 Task: Create a rule when a start date not in next week.
Action: Mouse pressed left at (742, 215)
Screenshot: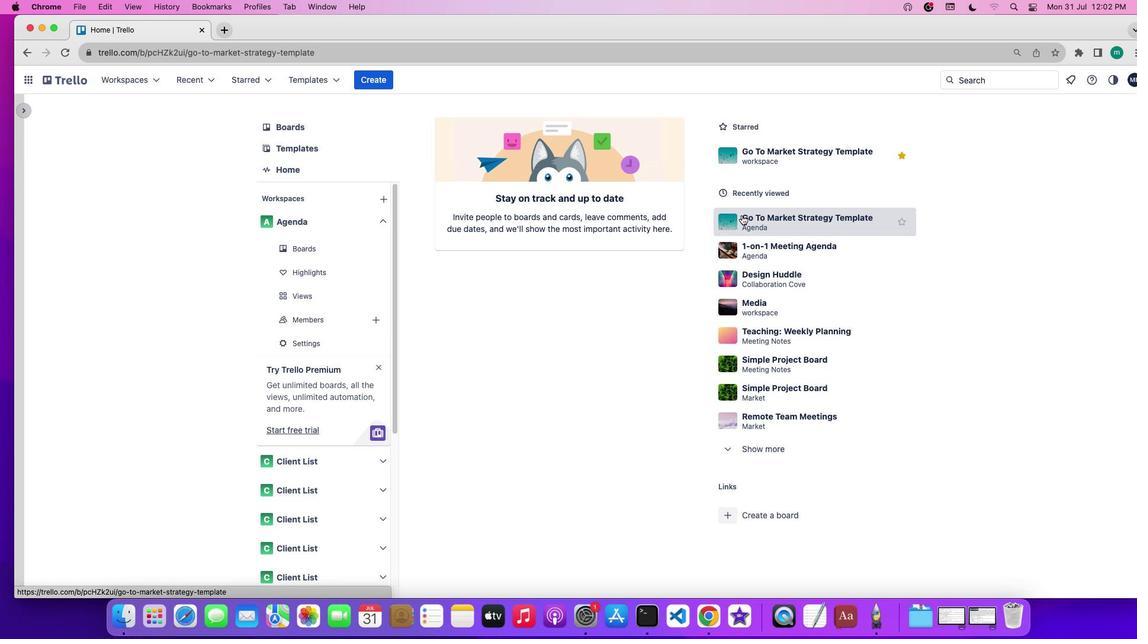 
Action: Mouse moved to (1004, 255)
Screenshot: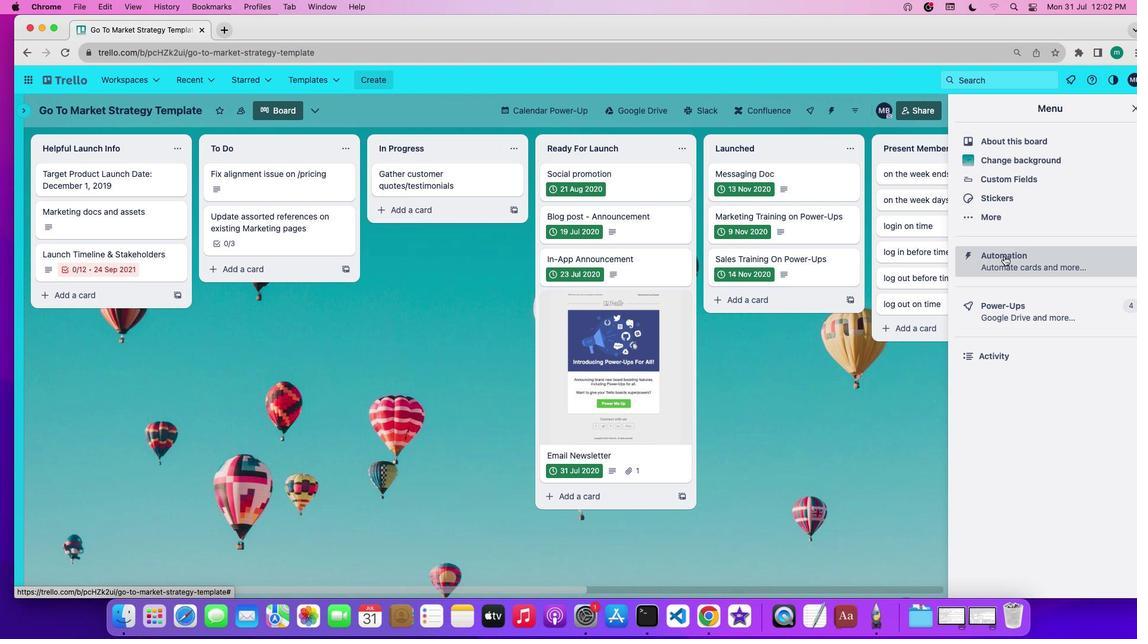 
Action: Mouse pressed left at (1004, 255)
Screenshot: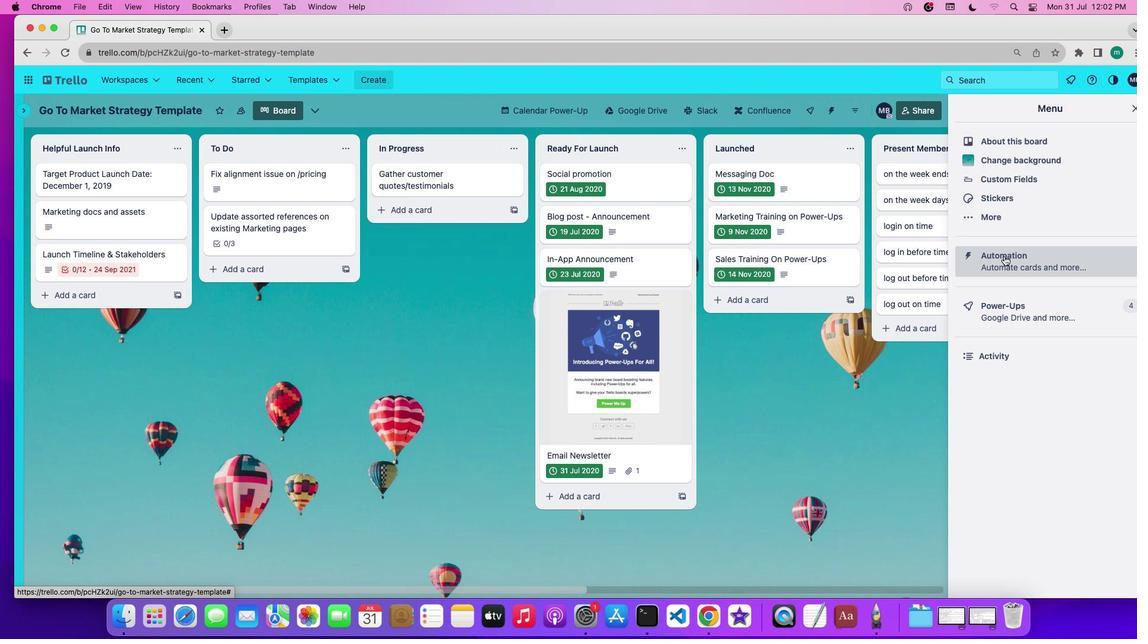 
Action: Mouse moved to (83, 222)
Screenshot: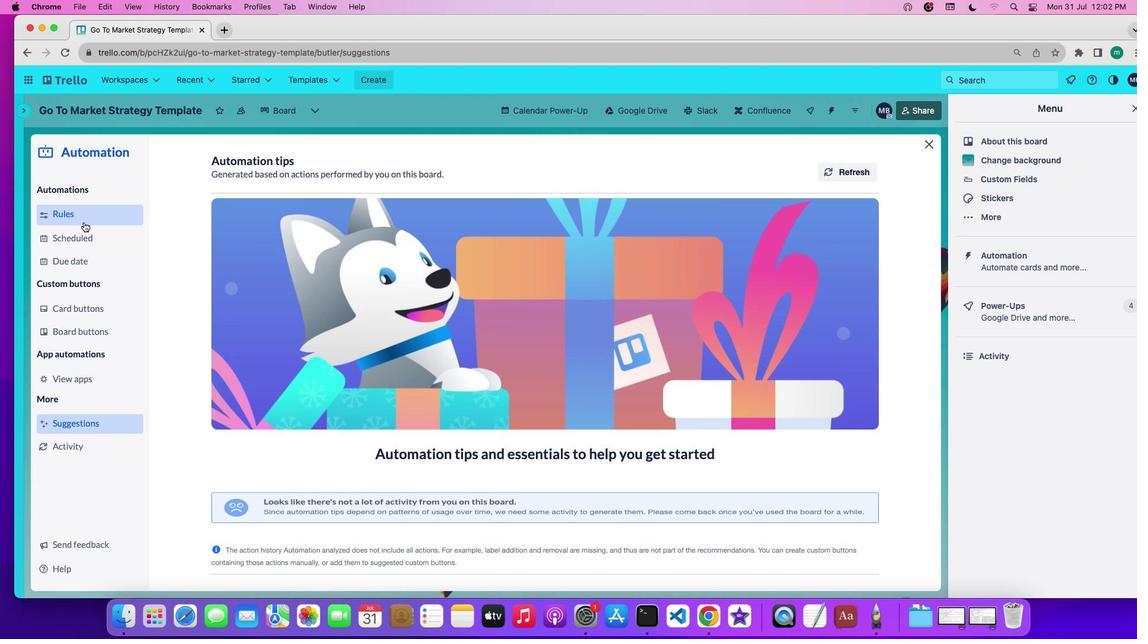 
Action: Mouse pressed left at (83, 222)
Screenshot: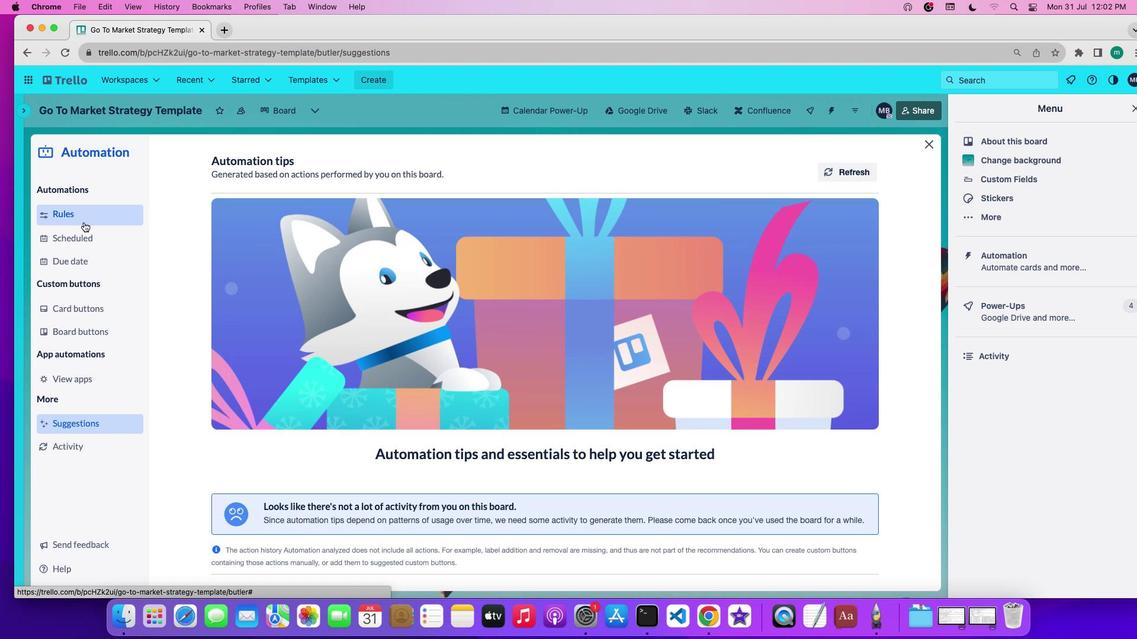 
Action: Mouse moved to (293, 433)
Screenshot: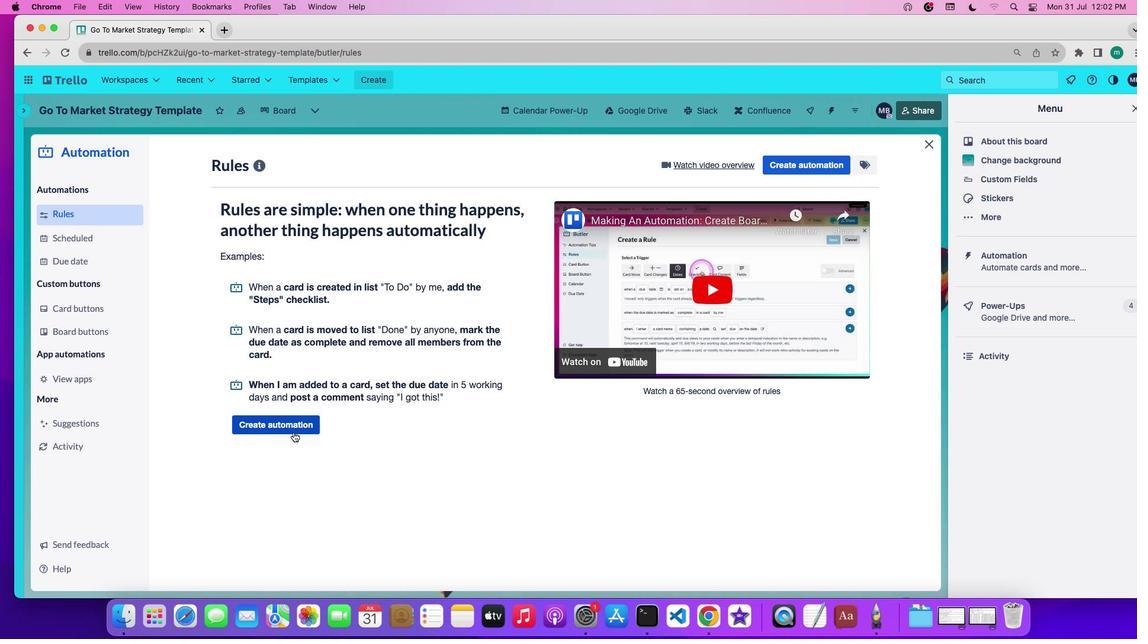
Action: Mouse pressed left at (293, 433)
Screenshot: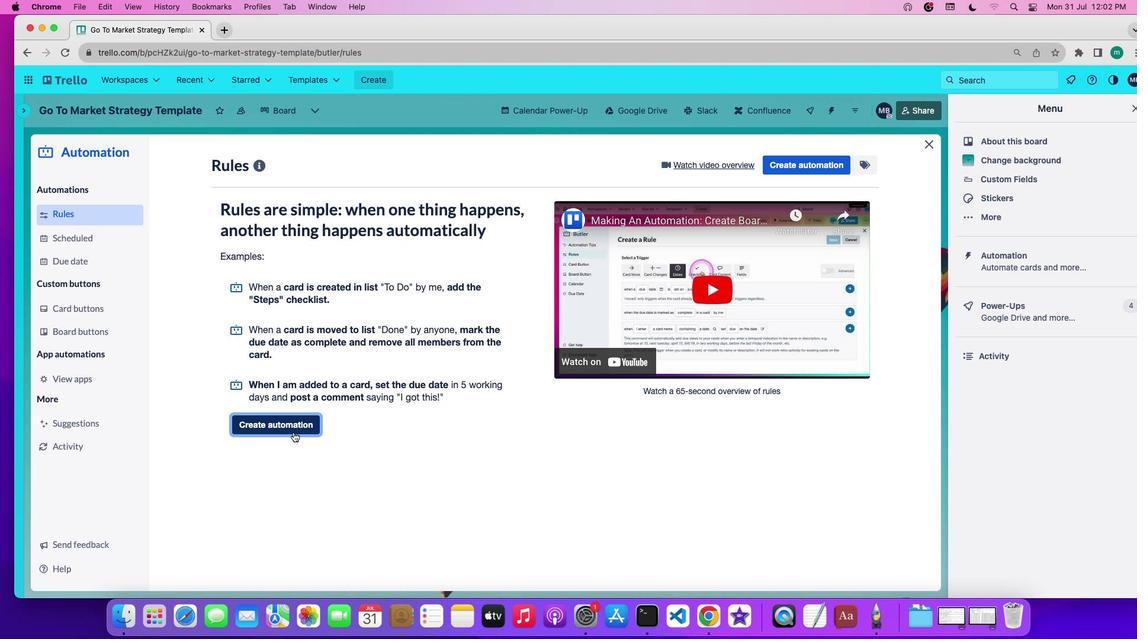 
Action: Mouse moved to (531, 277)
Screenshot: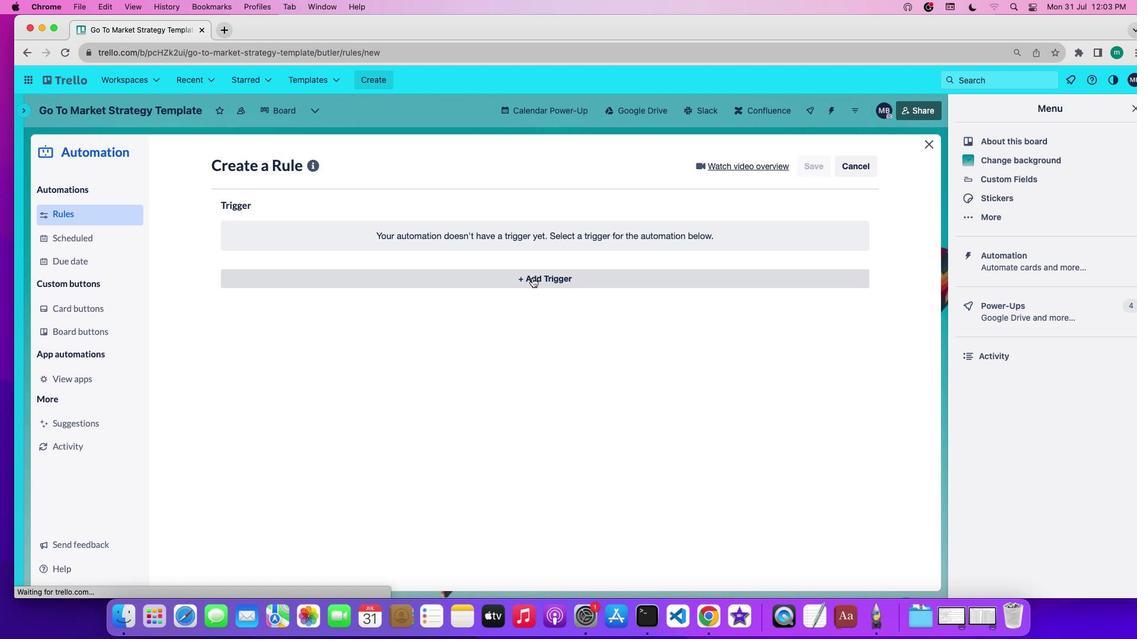 
Action: Mouse pressed left at (531, 277)
Screenshot: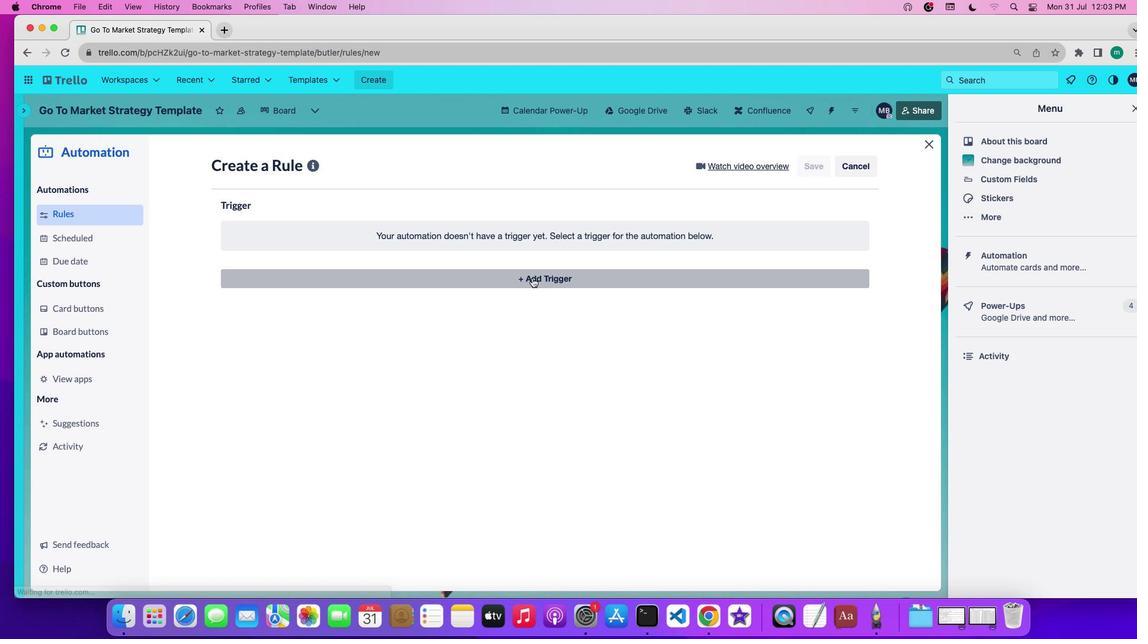 
Action: Mouse moved to (361, 324)
Screenshot: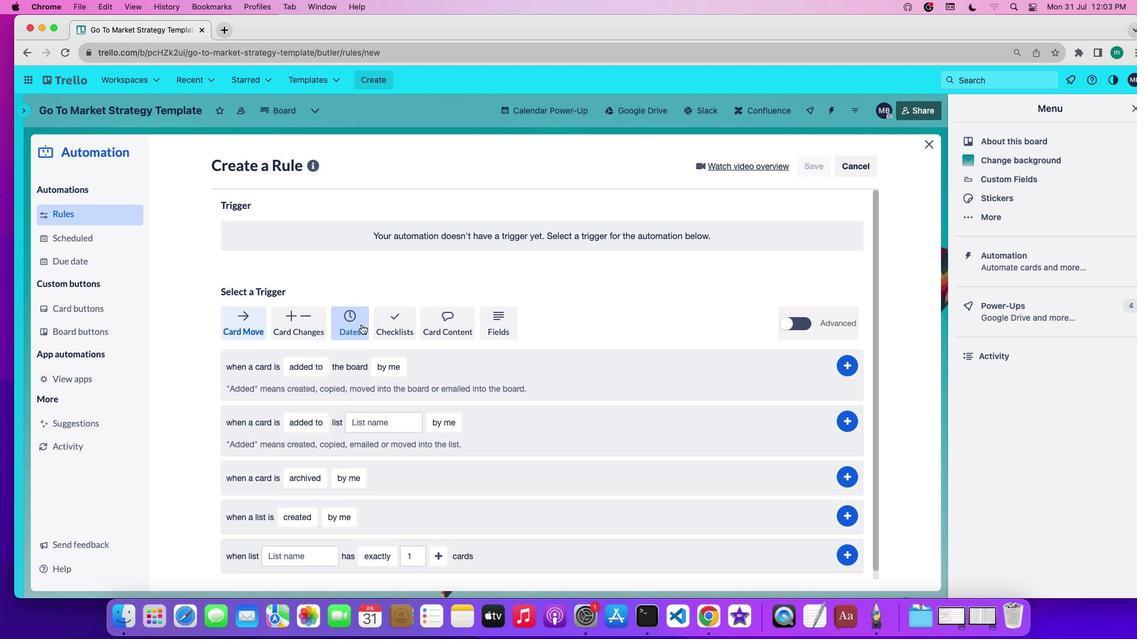 
Action: Mouse pressed left at (361, 324)
Screenshot: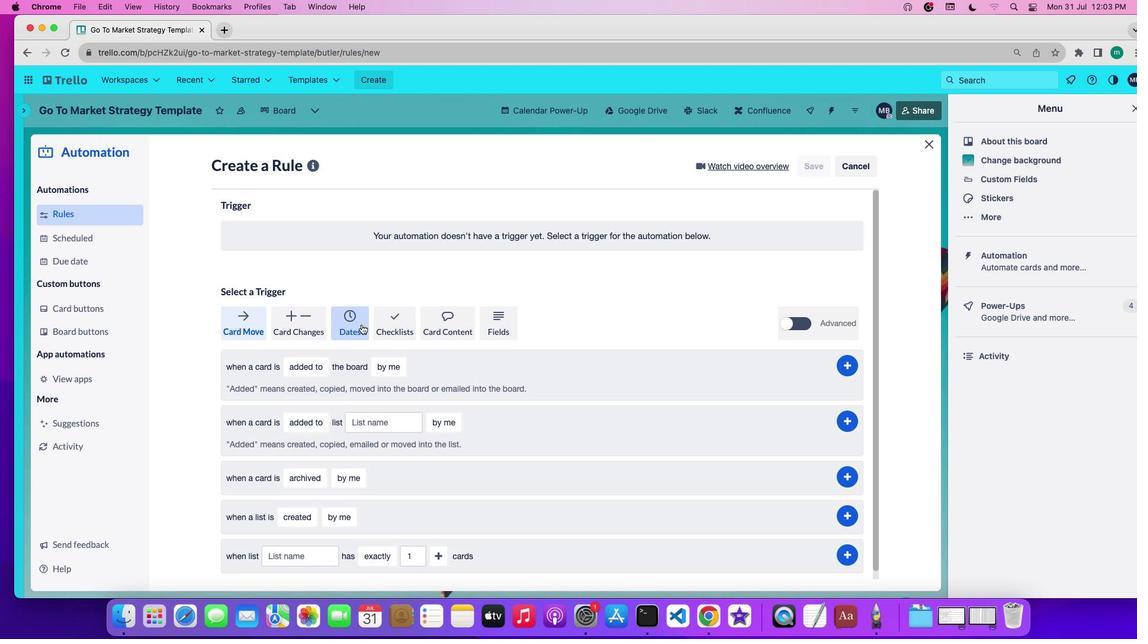 
Action: Mouse moved to (279, 412)
Screenshot: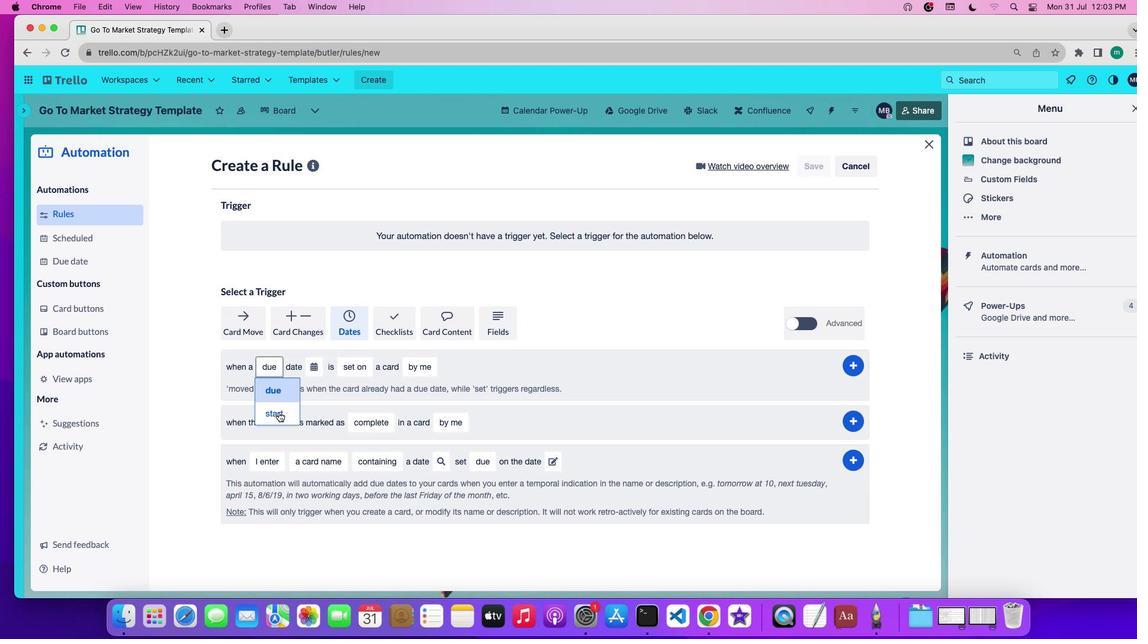 
Action: Mouse pressed left at (279, 412)
Screenshot: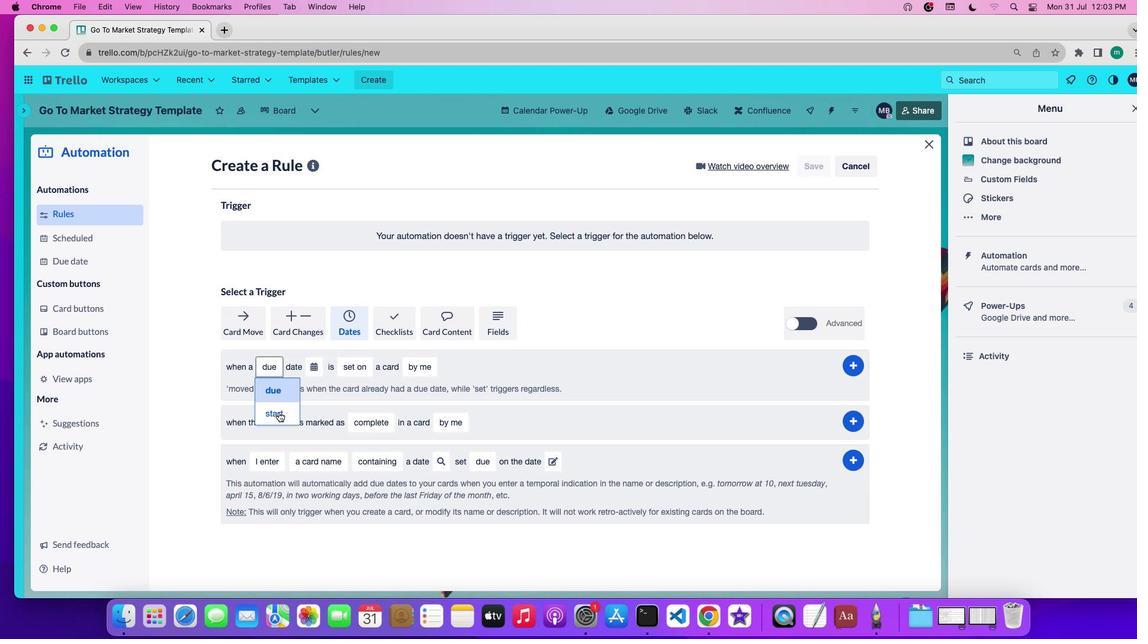 
Action: Mouse moved to (314, 373)
Screenshot: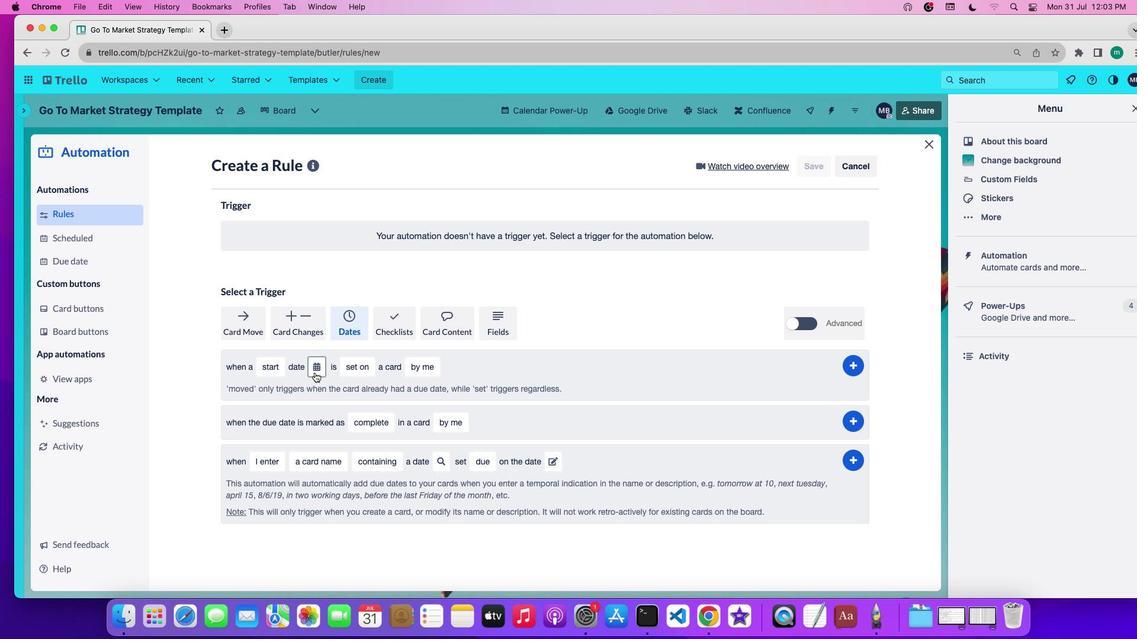 
Action: Mouse pressed left at (314, 373)
Screenshot: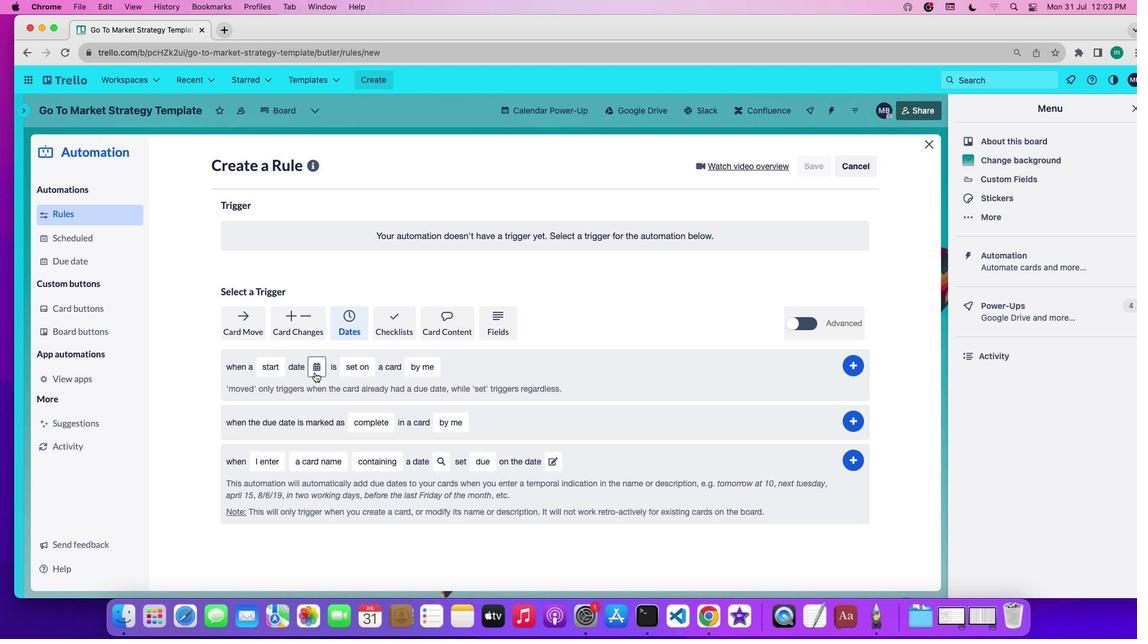 
Action: Mouse moved to (330, 408)
Screenshot: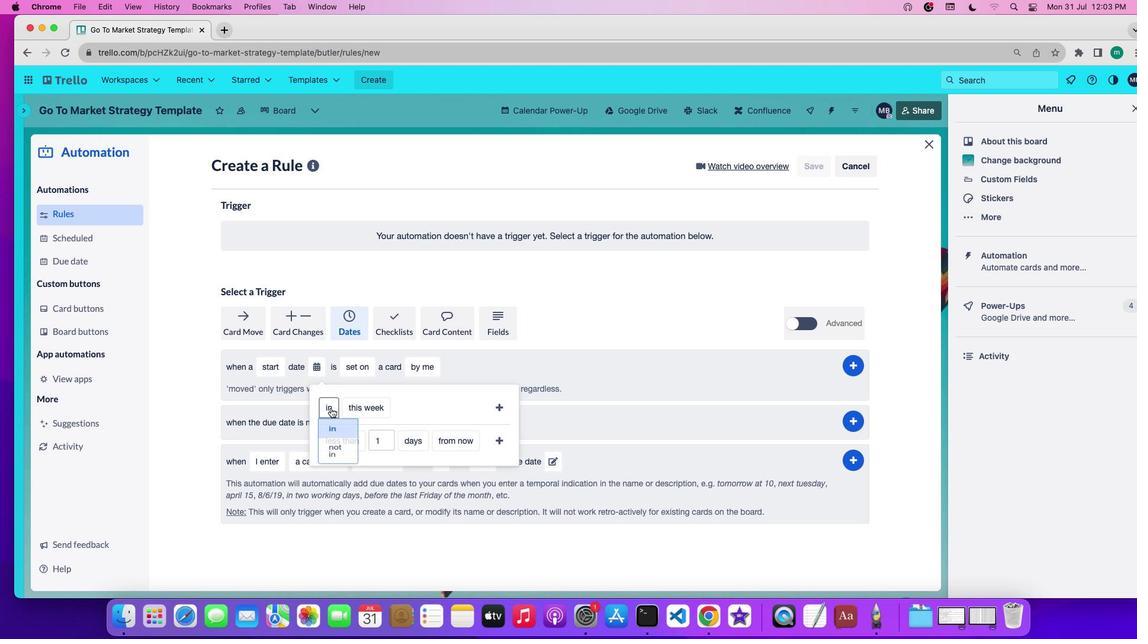 
Action: Mouse pressed left at (330, 408)
Screenshot: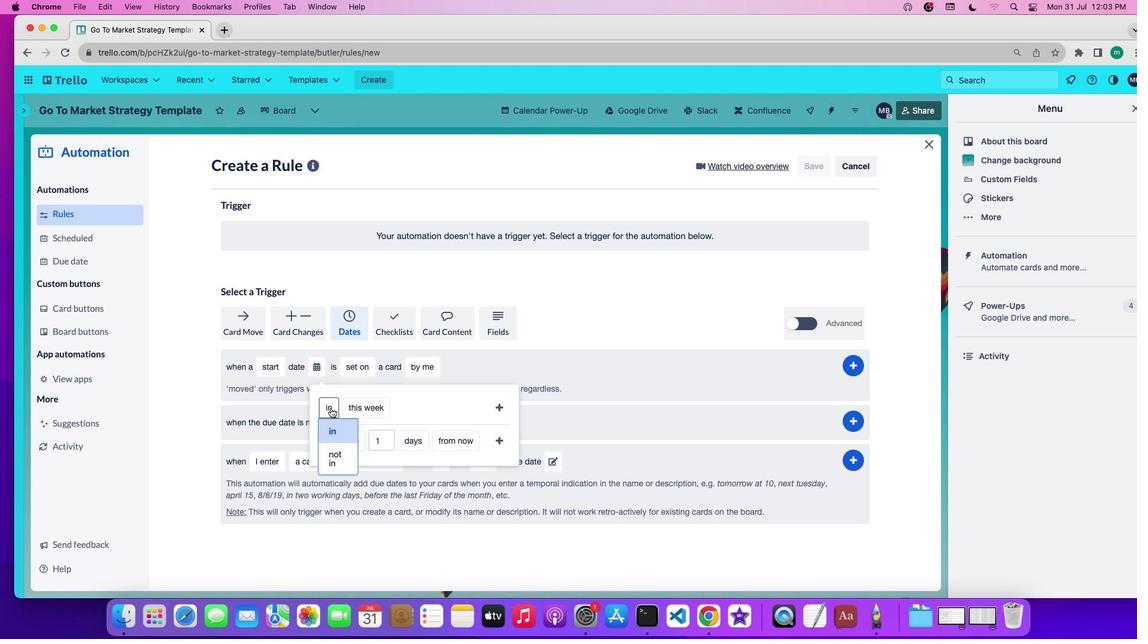 
Action: Mouse moved to (336, 454)
Screenshot: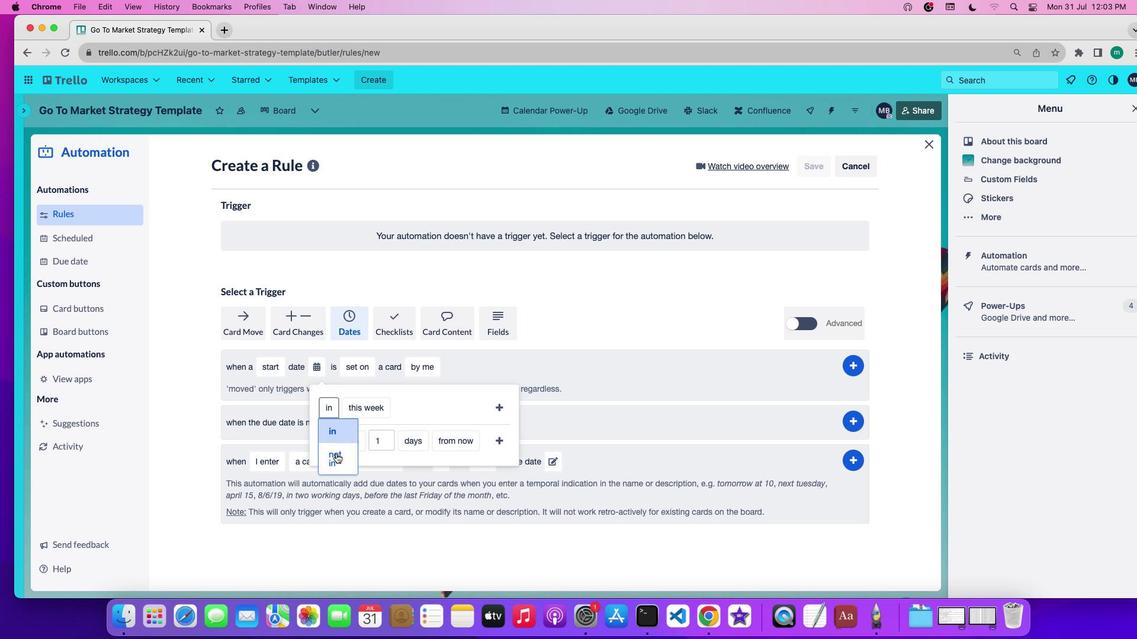 
Action: Mouse pressed left at (336, 454)
Screenshot: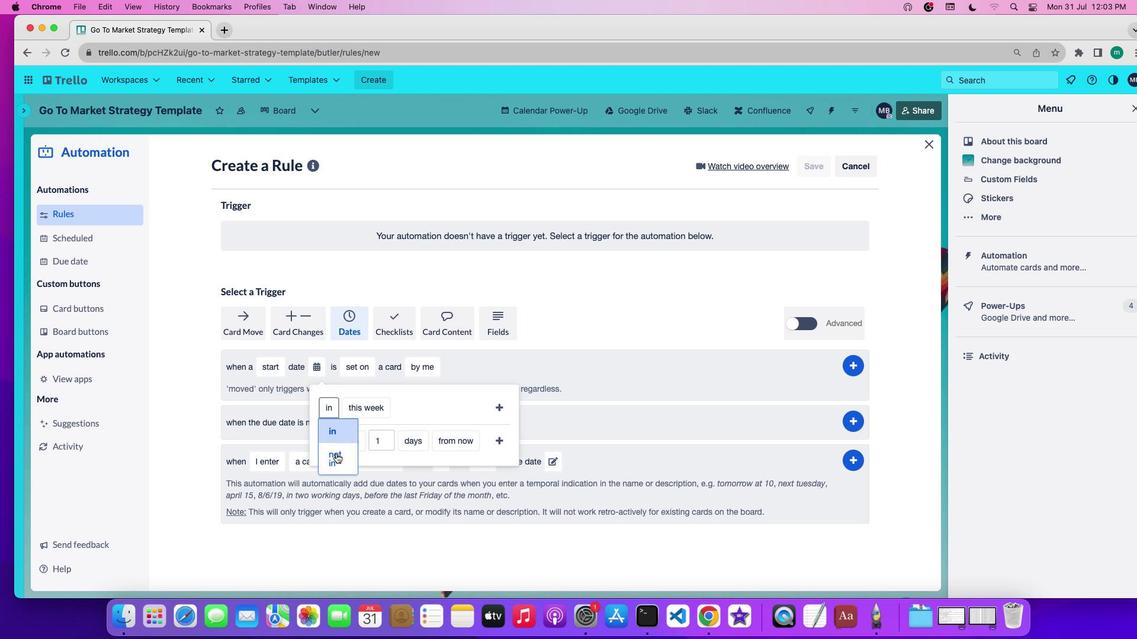 
Action: Mouse moved to (381, 406)
Screenshot: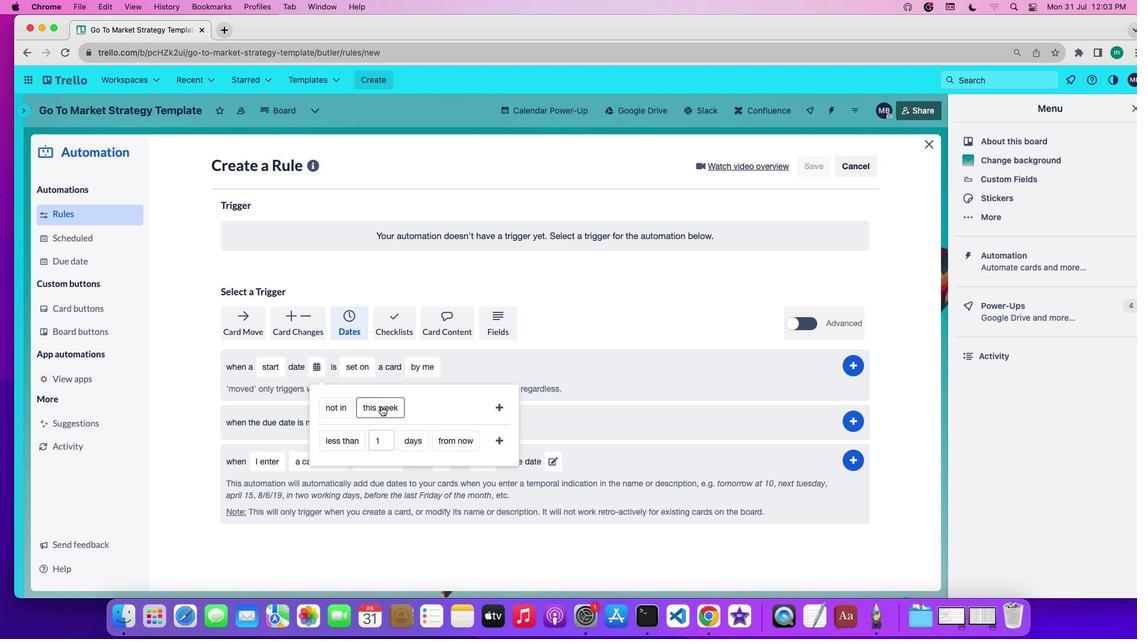 
Action: Mouse pressed left at (381, 406)
Screenshot: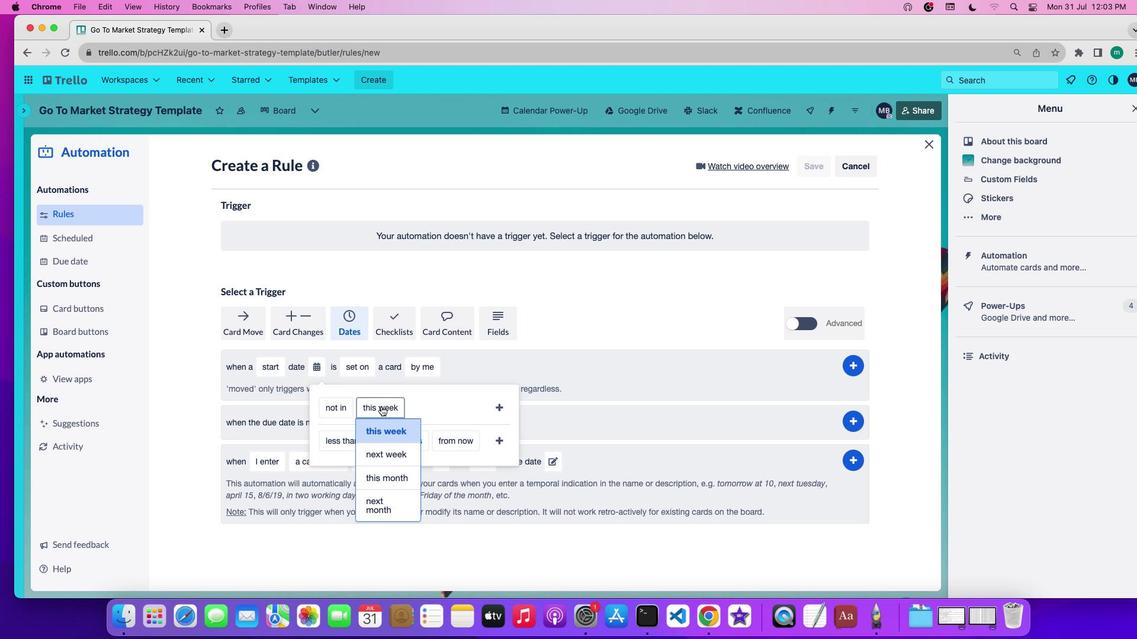 
Action: Mouse moved to (386, 447)
Screenshot: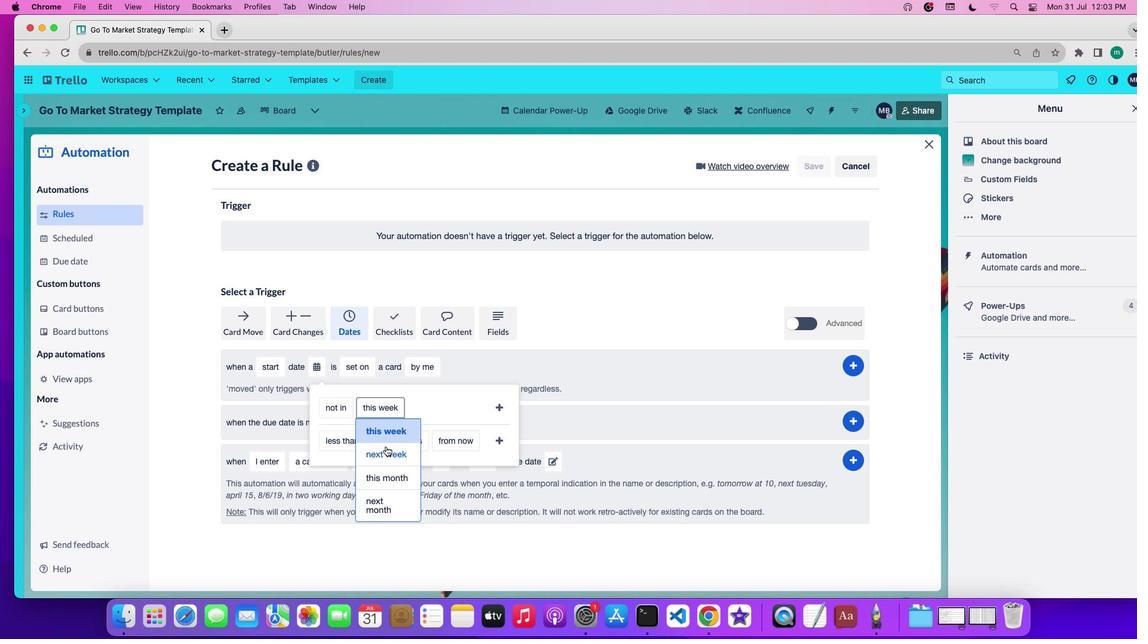 
Action: Mouse pressed left at (386, 447)
Screenshot: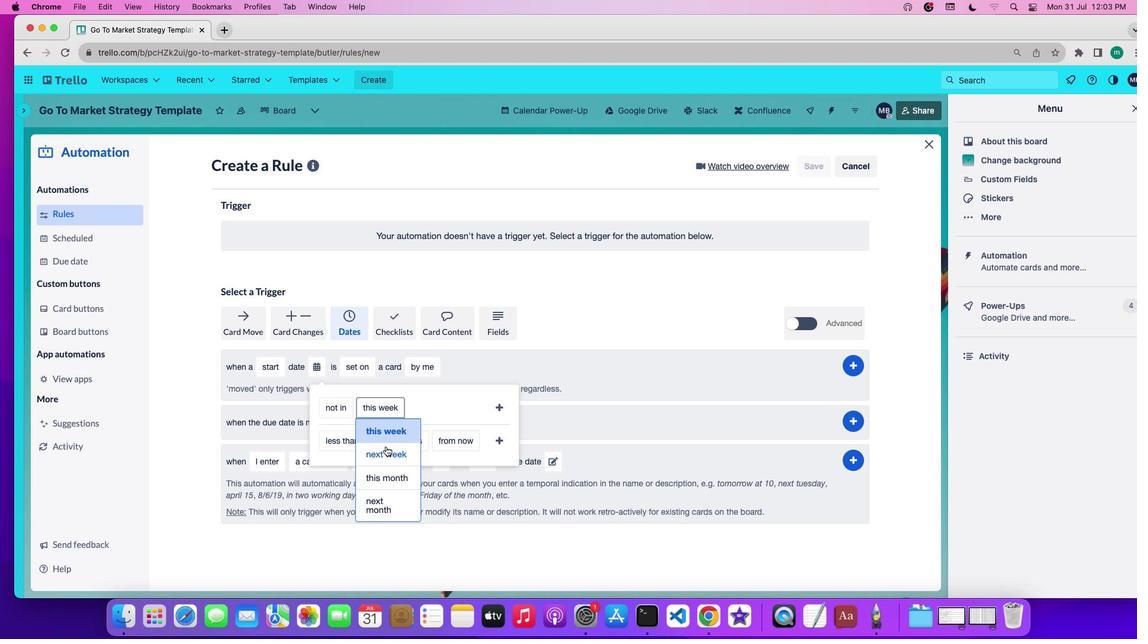 
Action: Mouse moved to (502, 408)
Screenshot: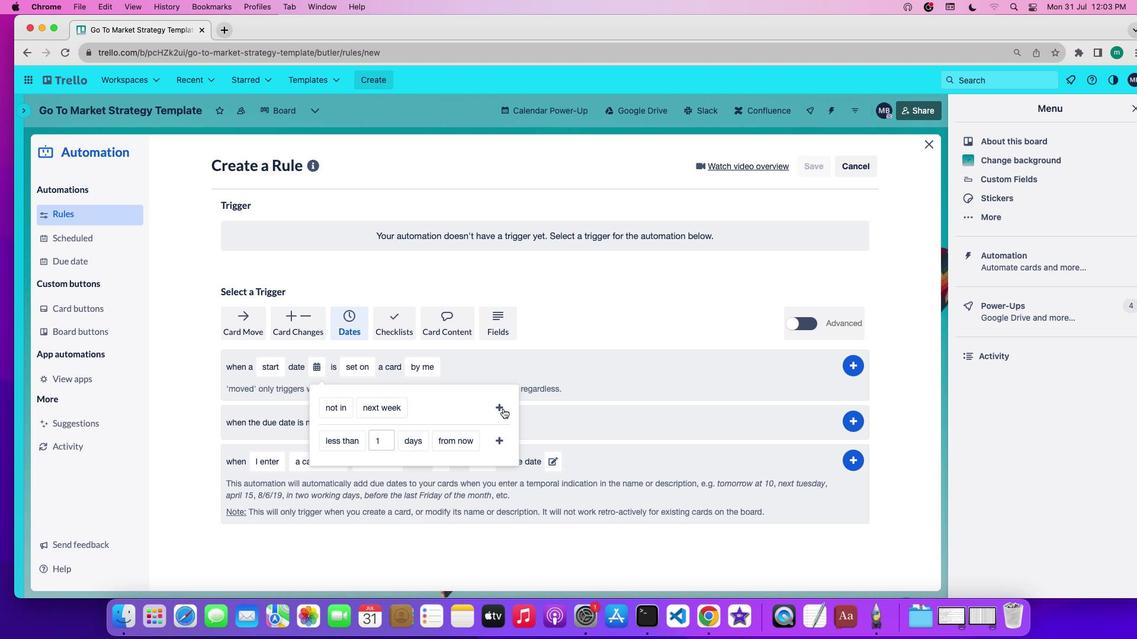 
Action: Mouse pressed left at (502, 408)
Screenshot: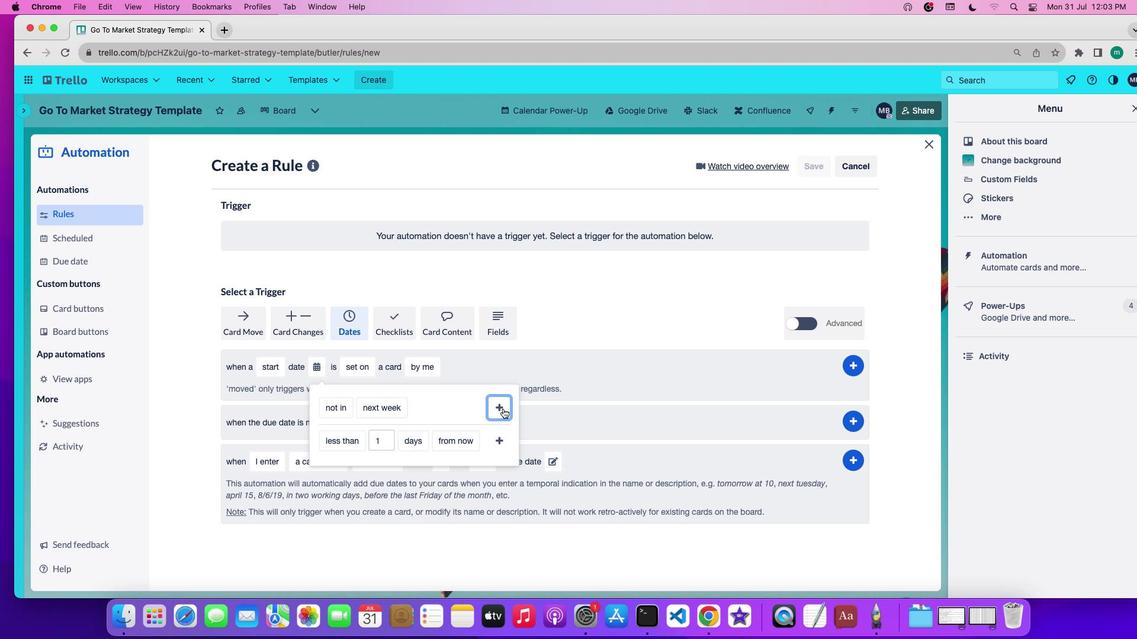 
Action: Mouse moved to (853, 367)
Screenshot: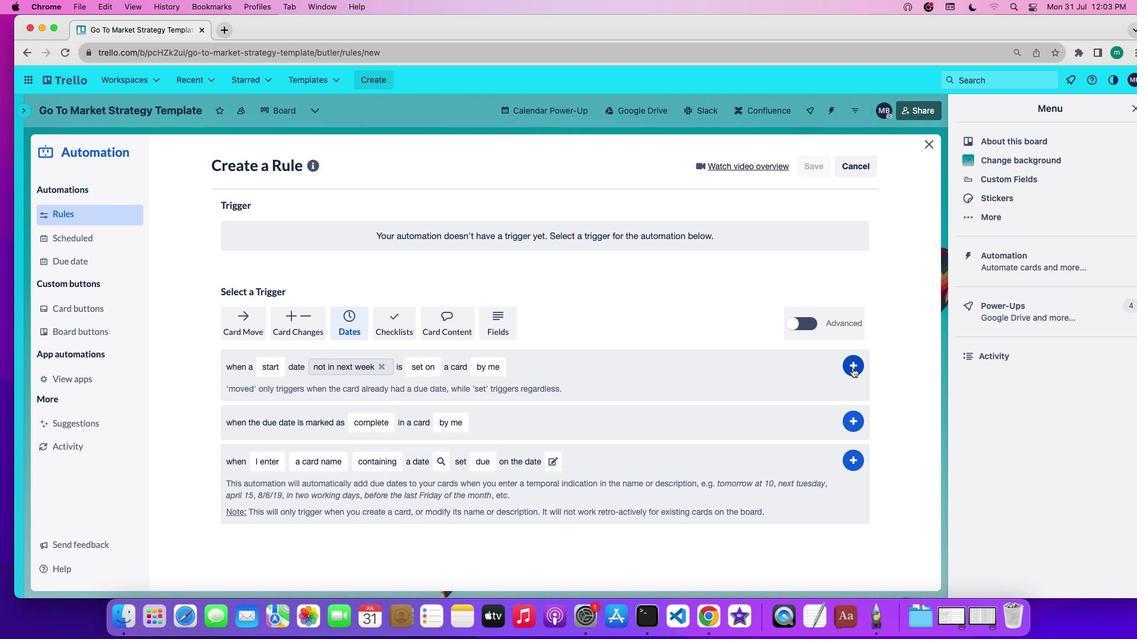 
Action: Mouse pressed left at (853, 367)
Screenshot: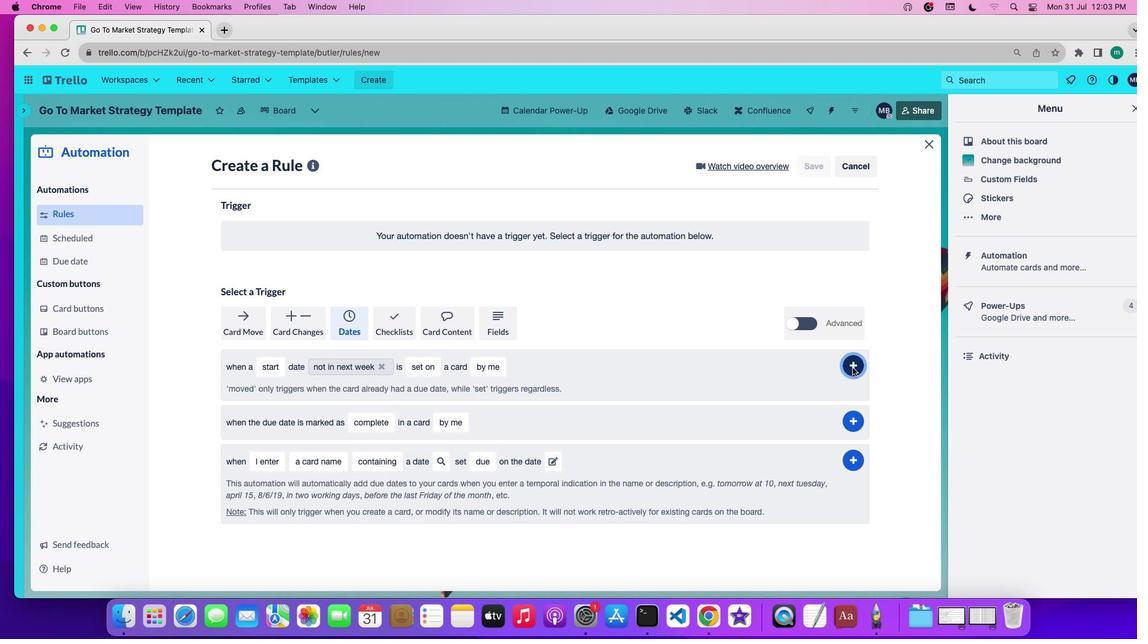 
Action: Mouse moved to (853, 367)
Screenshot: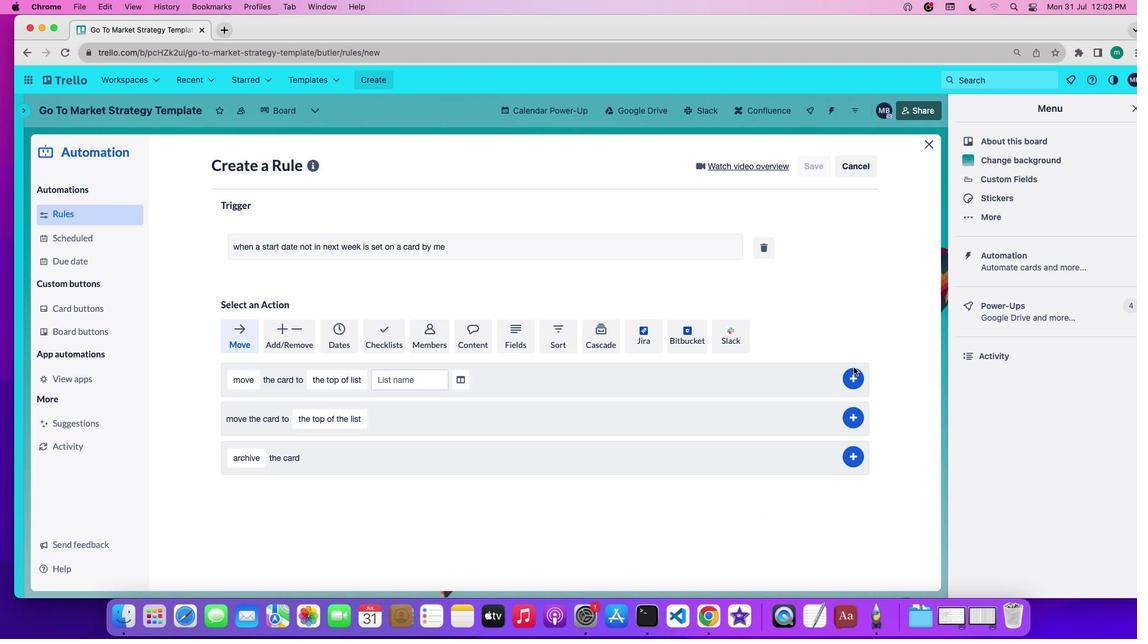 
